 Task: In the "Upcoming" board, remove the strikethrough in the description.
Action: Mouse moved to (800, 134)
Screenshot: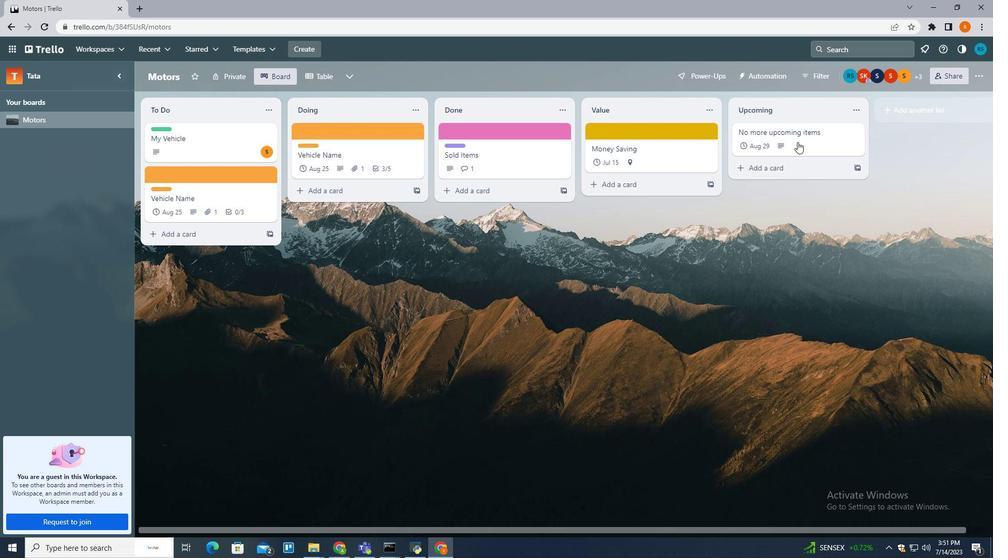 
Action: Mouse pressed left at (800, 134)
Screenshot: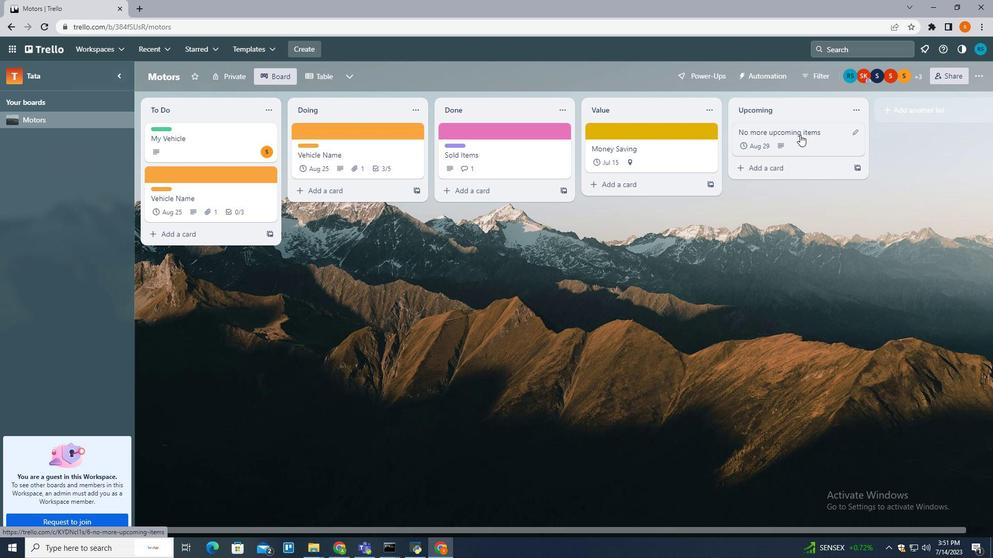 
Action: Mouse moved to (339, 188)
Screenshot: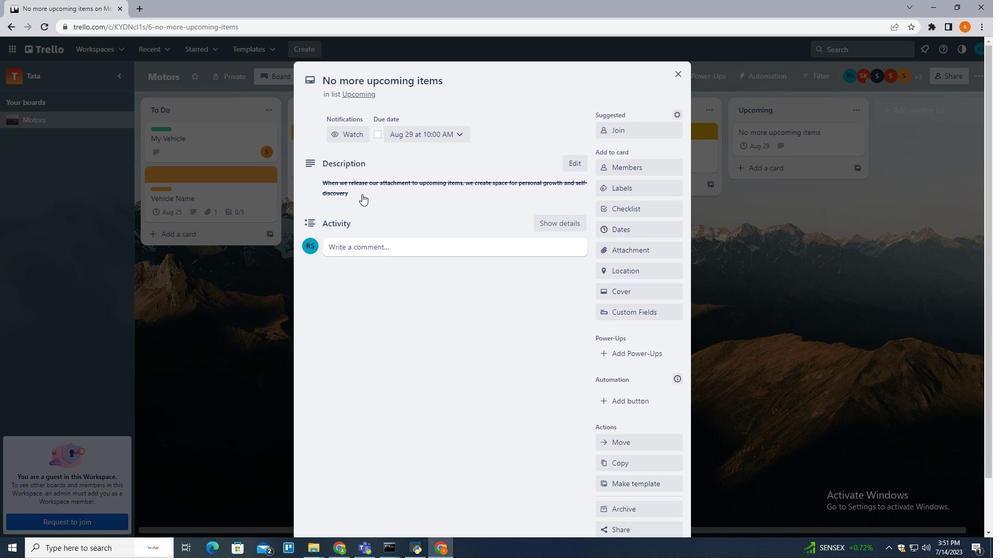 
Action: Mouse pressed left at (339, 188)
Screenshot: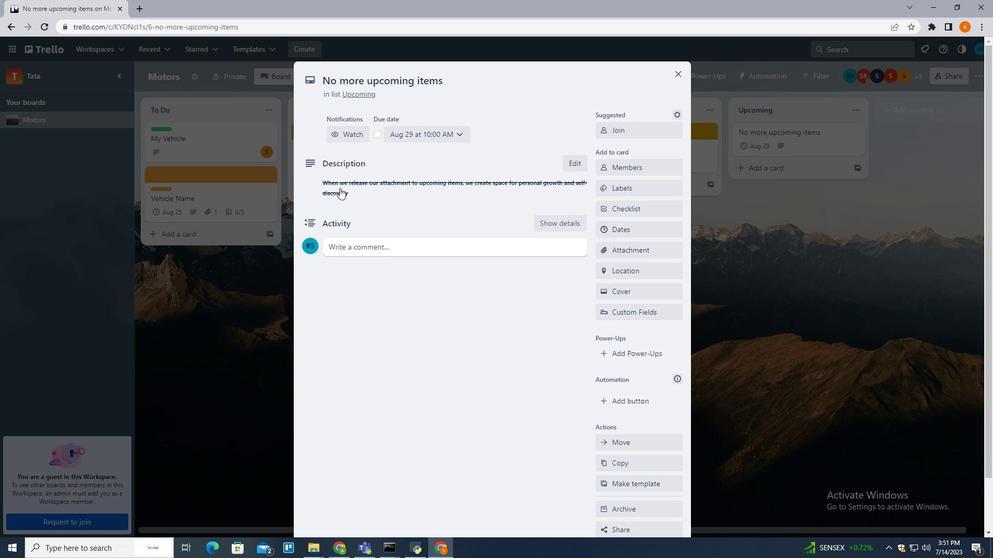 
Action: Mouse moved to (354, 228)
Screenshot: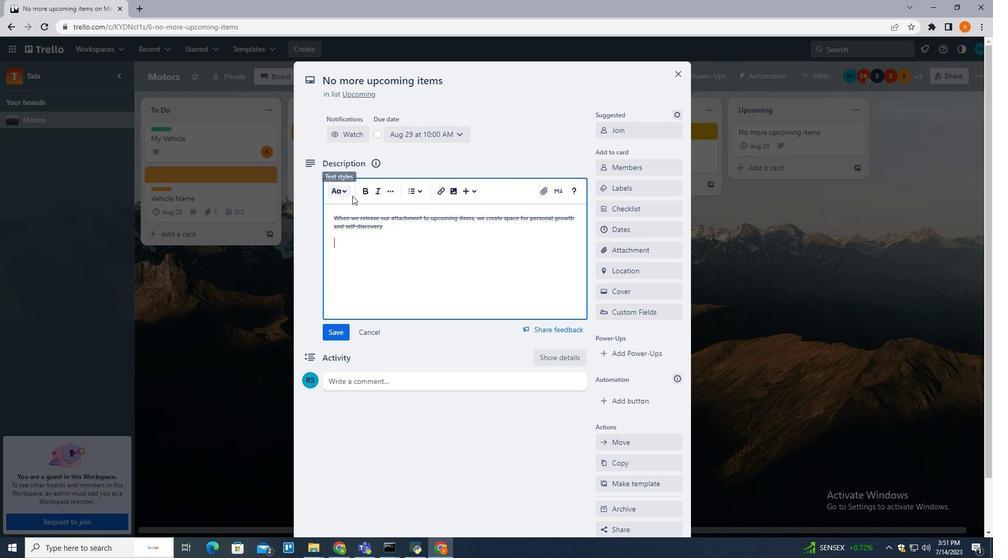 
Action: Mouse pressed left at (354, 228)
Screenshot: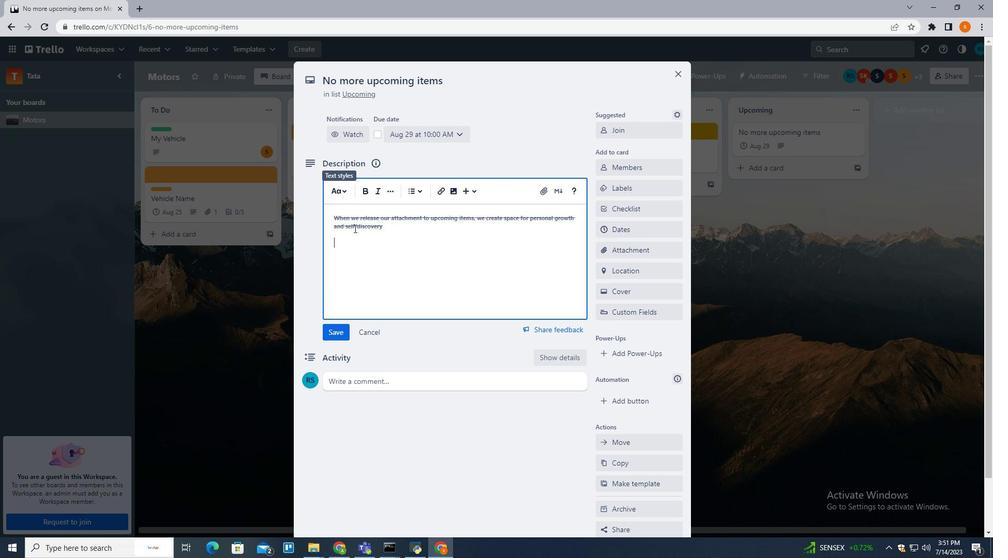 
Action: Mouse pressed left at (354, 228)
Screenshot: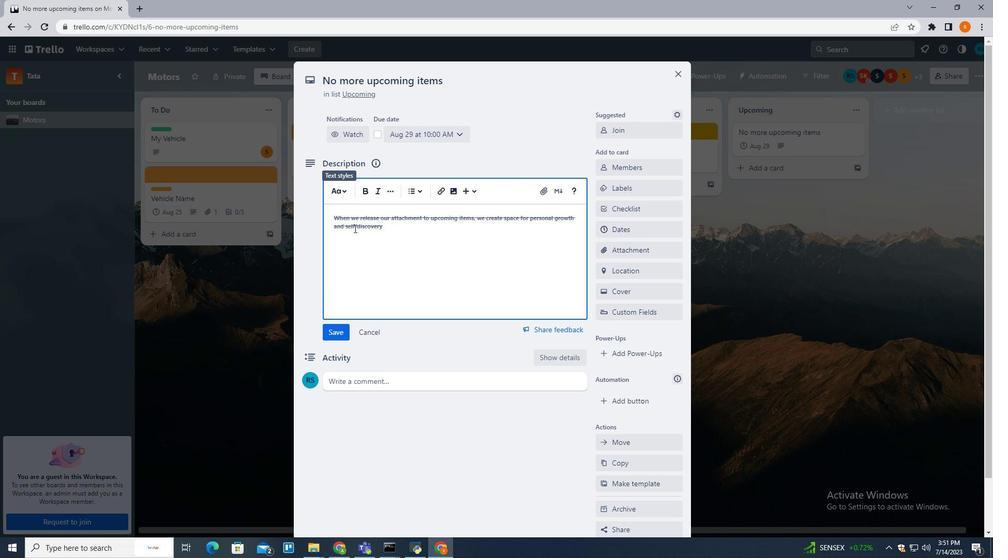 
Action: Mouse pressed left at (354, 228)
Screenshot: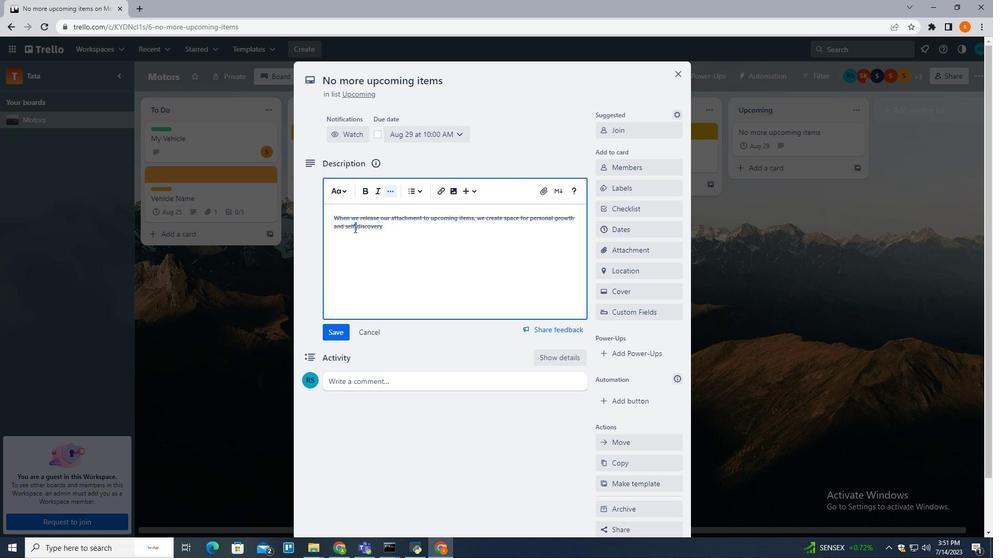 
Action: Mouse pressed left at (354, 228)
Screenshot: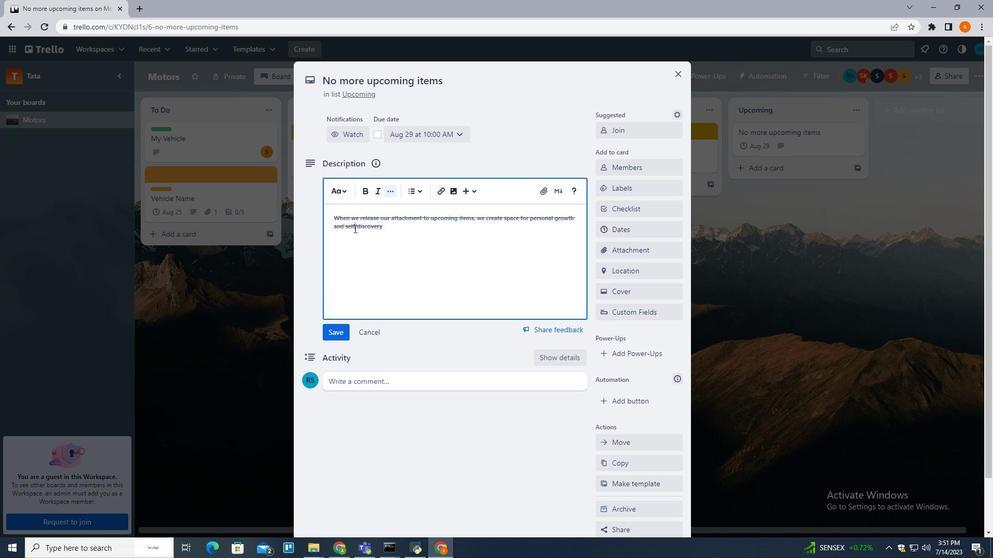 
Action: Mouse pressed left at (354, 228)
Screenshot: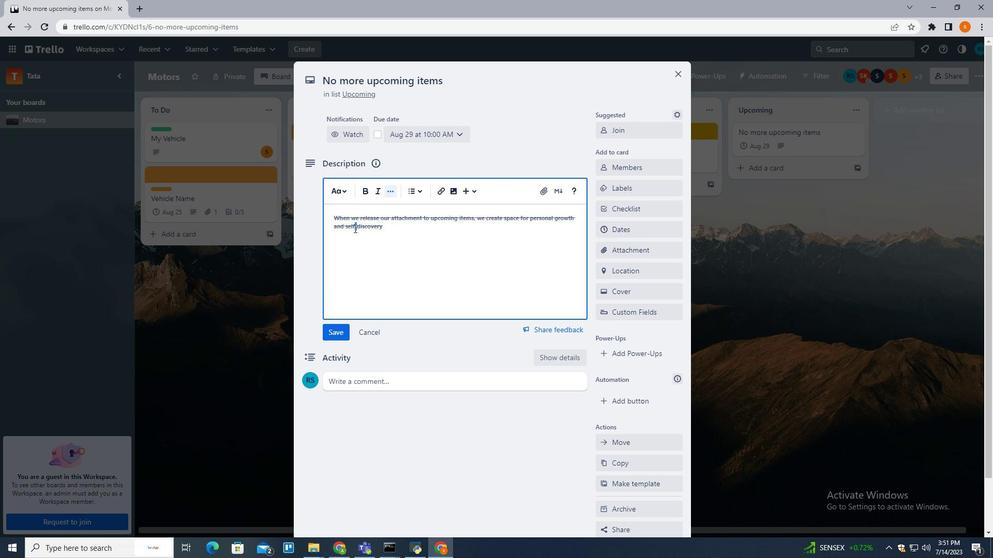 
Action: Mouse moved to (392, 194)
Screenshot: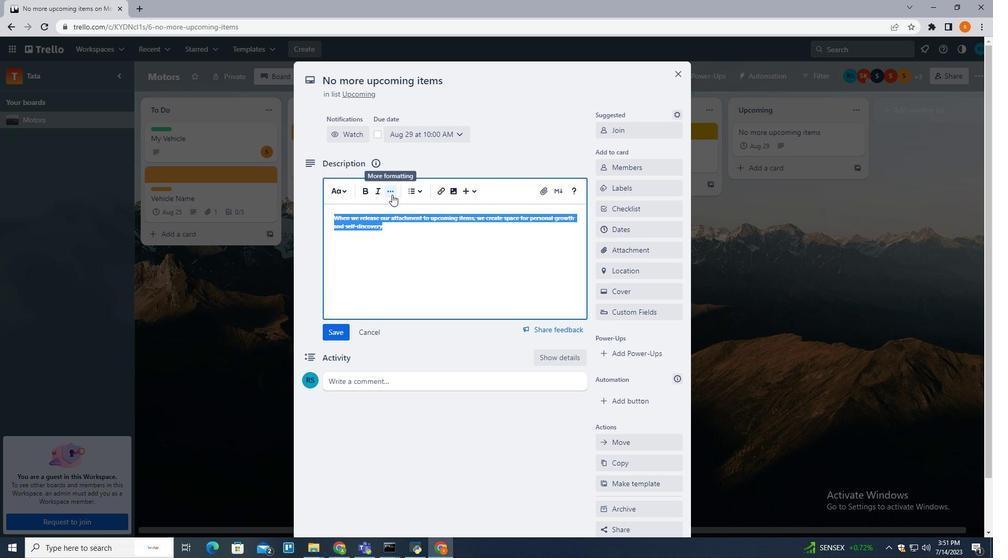 
Action: Mouse pressed left at (392, 194)
Screenshot: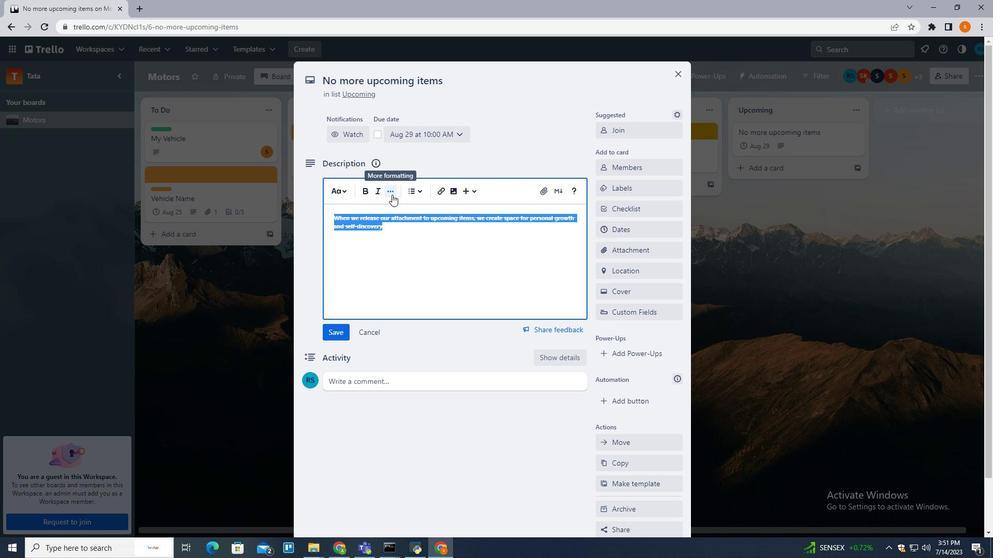 
Action: Mouse moved to (397, 213)
Screenshot: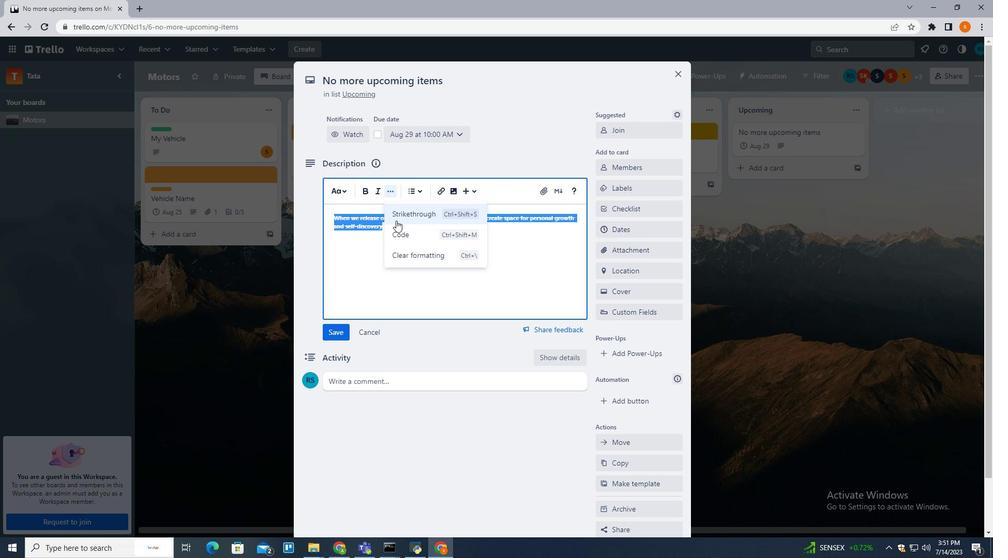 
Action: Mouse pressed left at (397, 213)
Screenshot: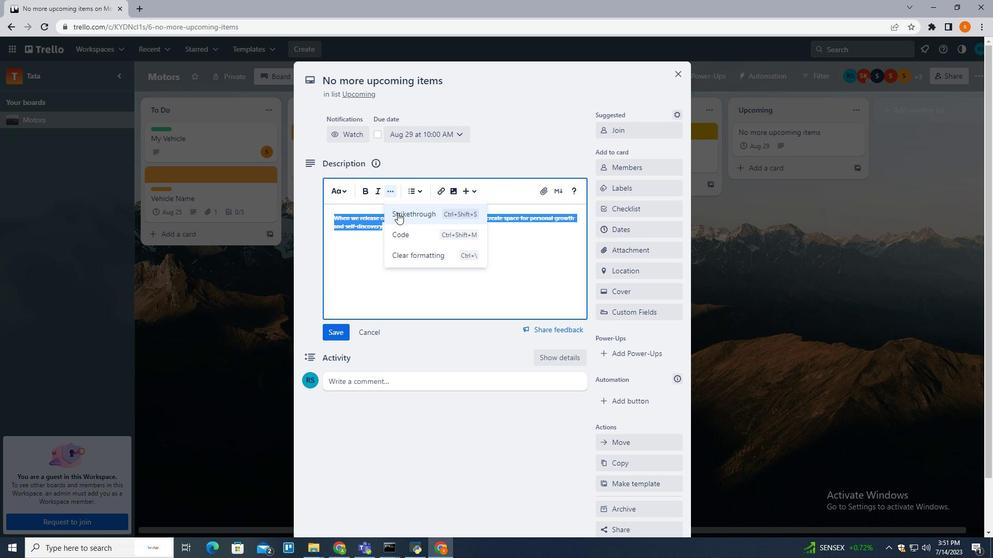 
Action: Mouse moved to (388, 243)
Screenshot: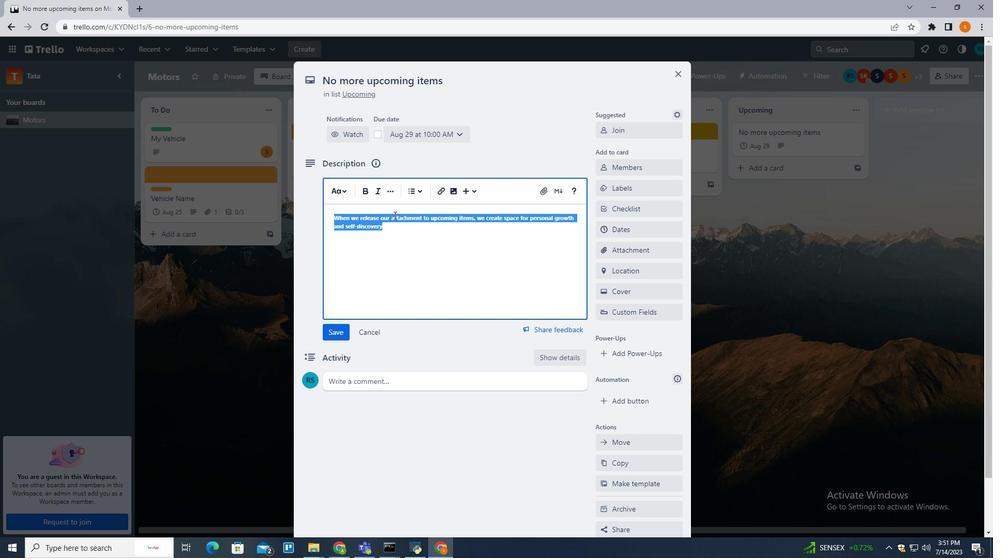 
Action: Mouse pressed left at (388, 243)
Screenshot: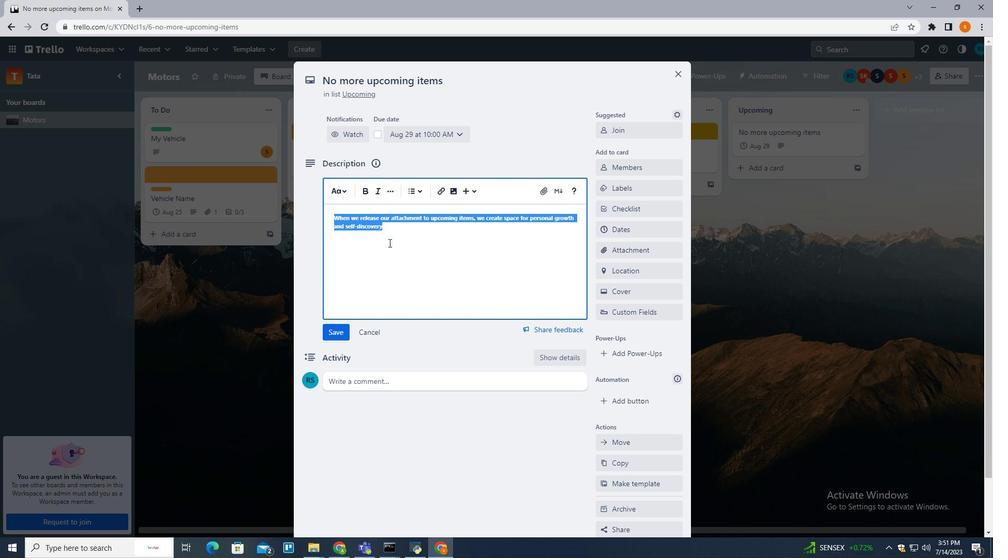 
Action: Mouse moved to (375, 266)
Screenshot: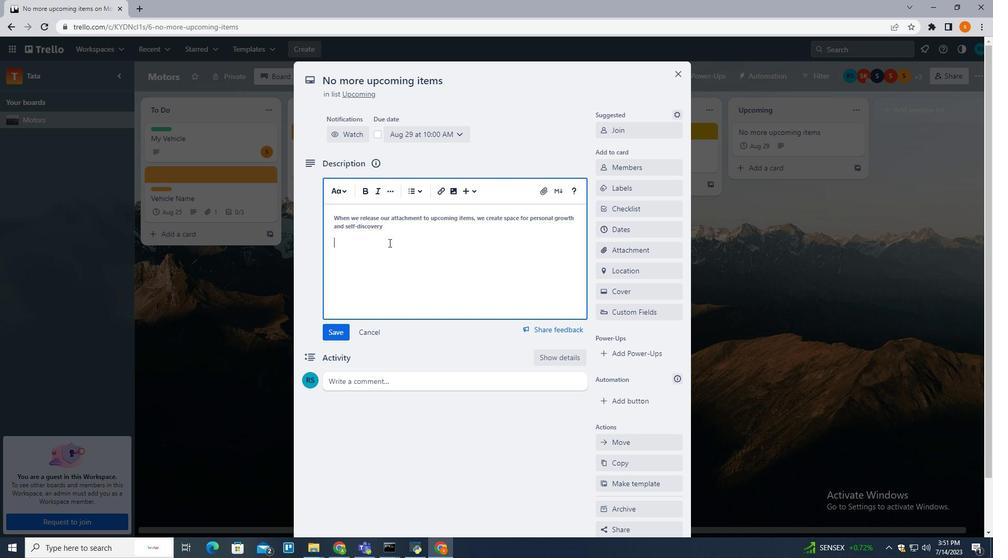 
